 Task: Set the default behavior for third-party sign-in content to "Sites can show sign-in prompts from identity services".
Action: Mouse moved to (1004, 25)
Screenshot: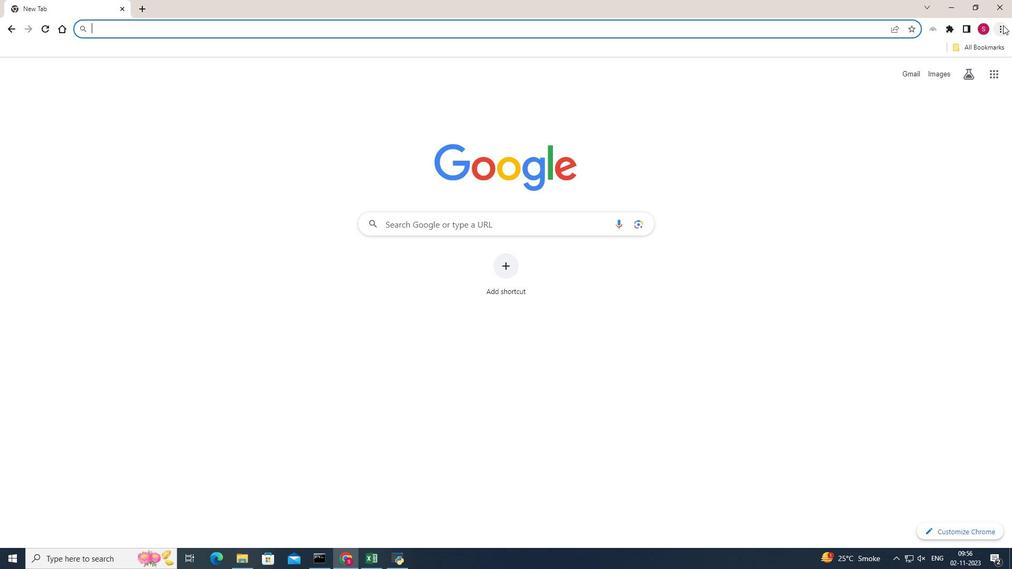 
Action: Mouse pressed left at (1004, 25)
Screenshot: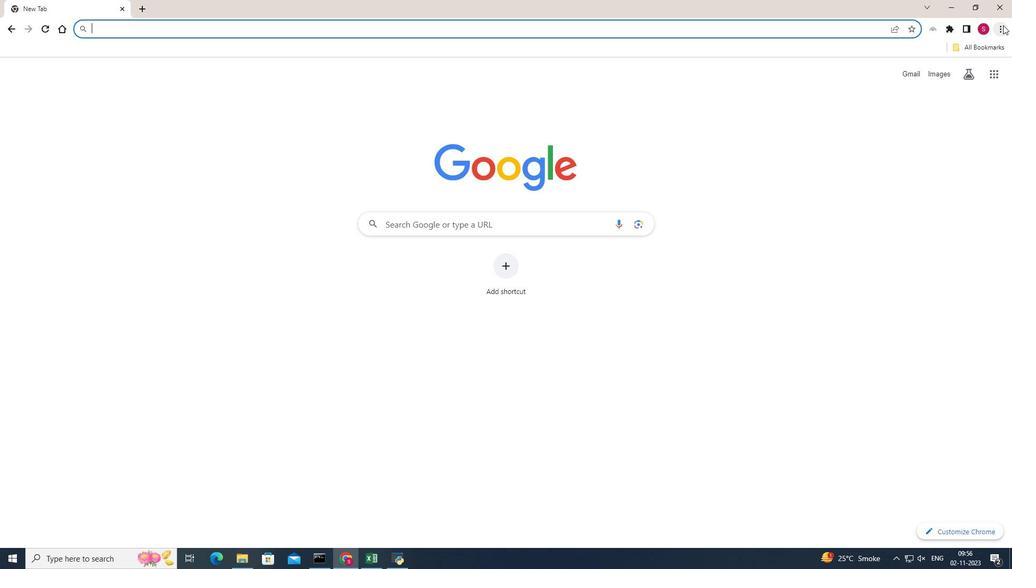
Action: Mouse pressed left at (1004, 25)
Screenshot: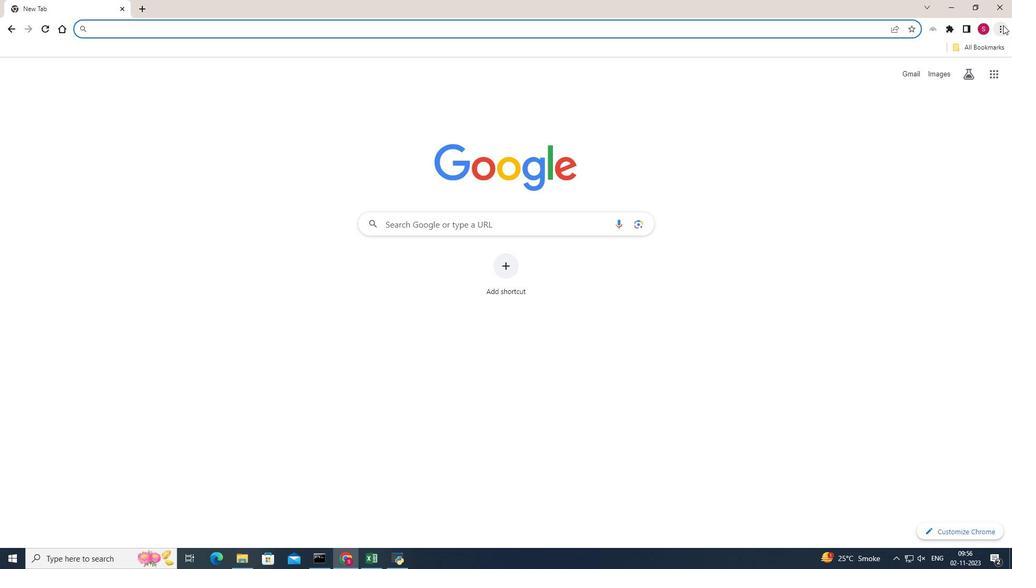 
Action: Mouse pressed left at (1004, 25)
Screenshot: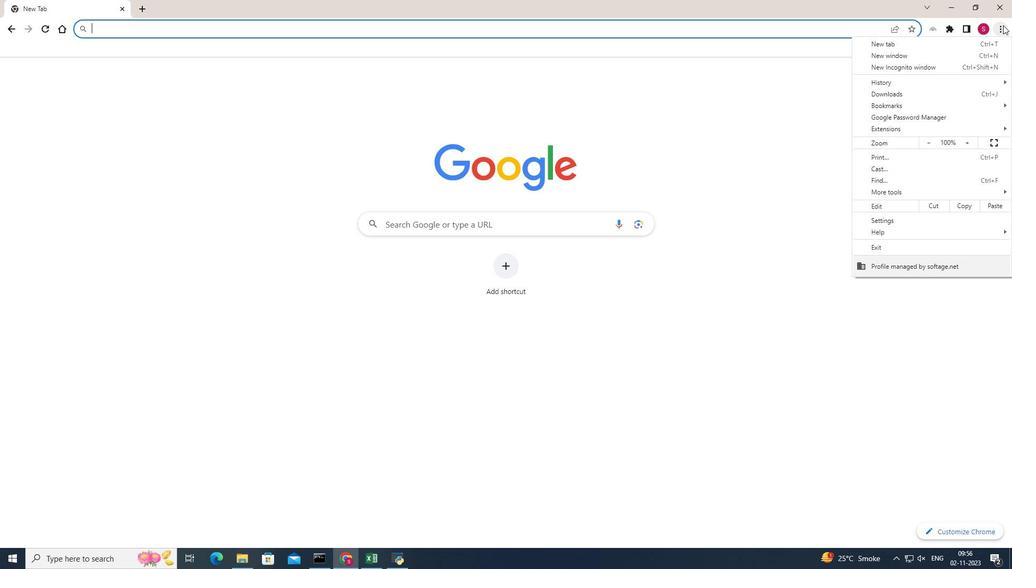
Action: Mouse moved to (890, 220)
Screenshot: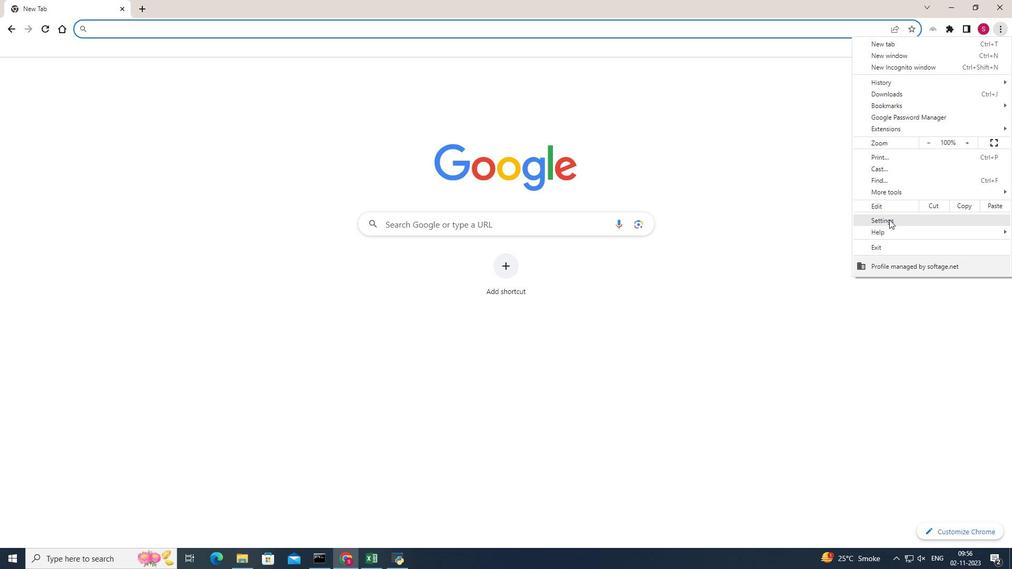 
Action: Mouse pressed left at (890, 220)
Screenshot: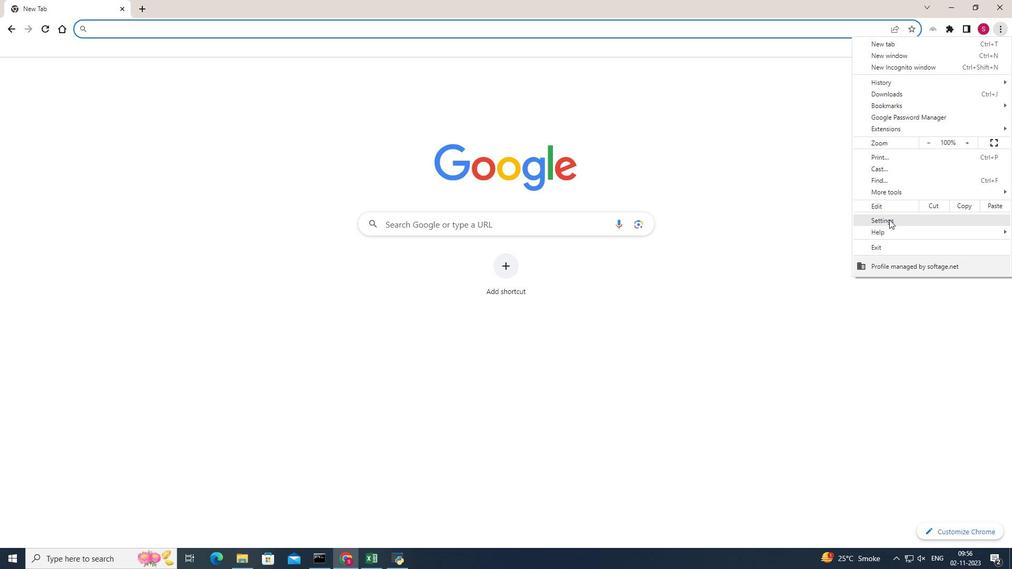 
Action: Mouse moved to (83, 131)
Screenshot: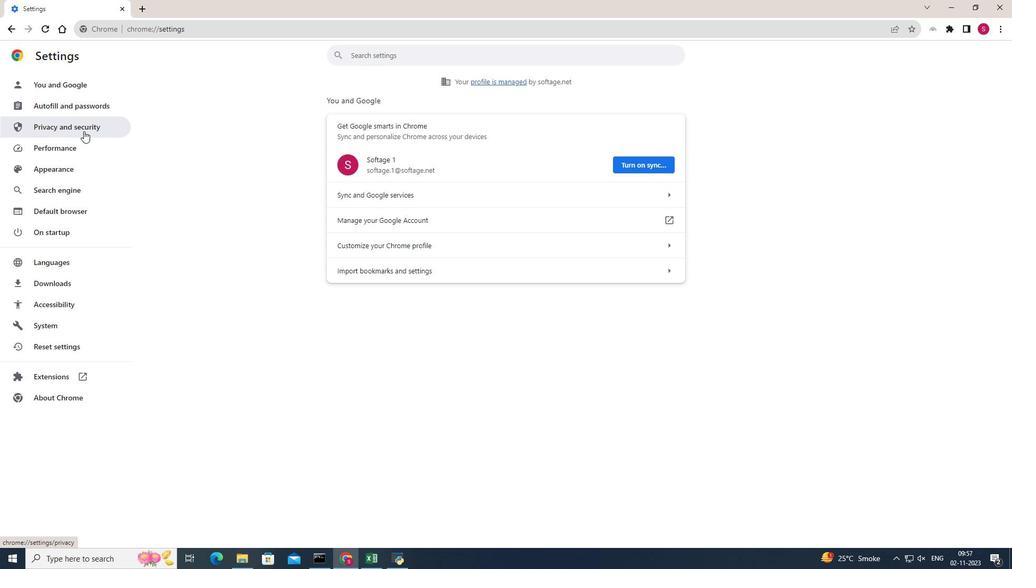
Action: Mouse pressed left at (83, 131)
Screenshot: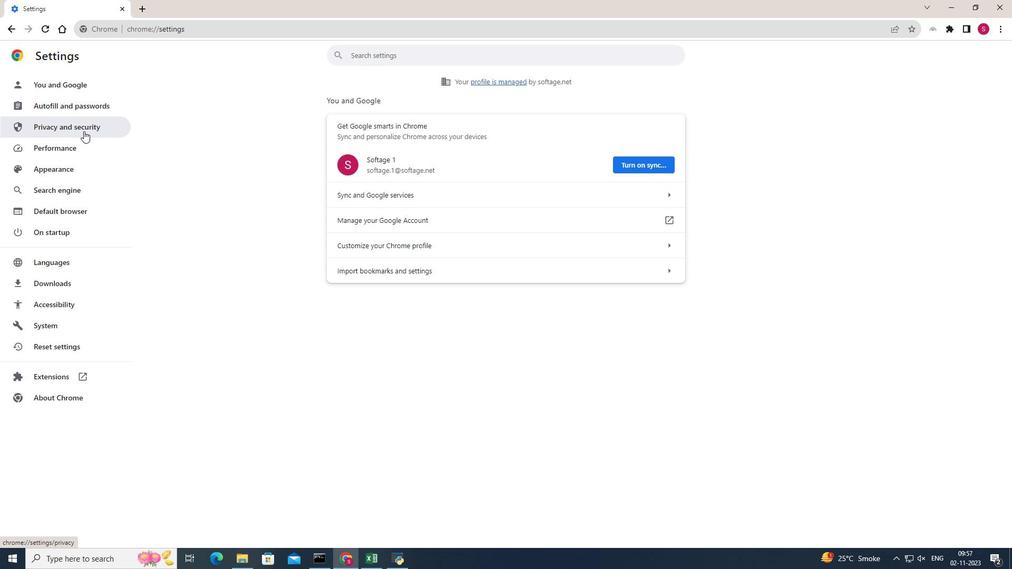 
Action: Mouse moved to (563, 333)
Screenshot: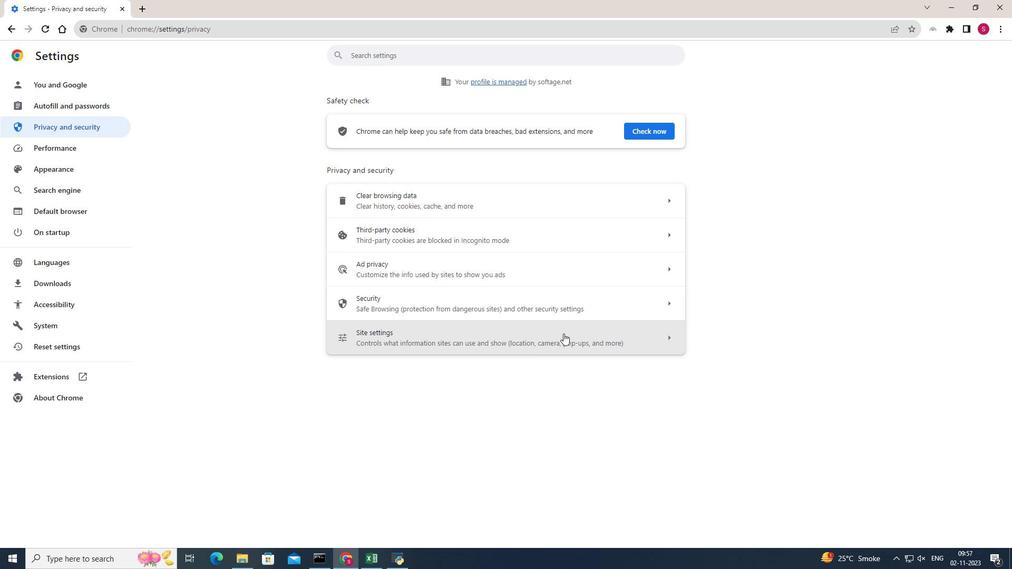 
Action: Mouse pressed left at (563, 333)
Screenshot: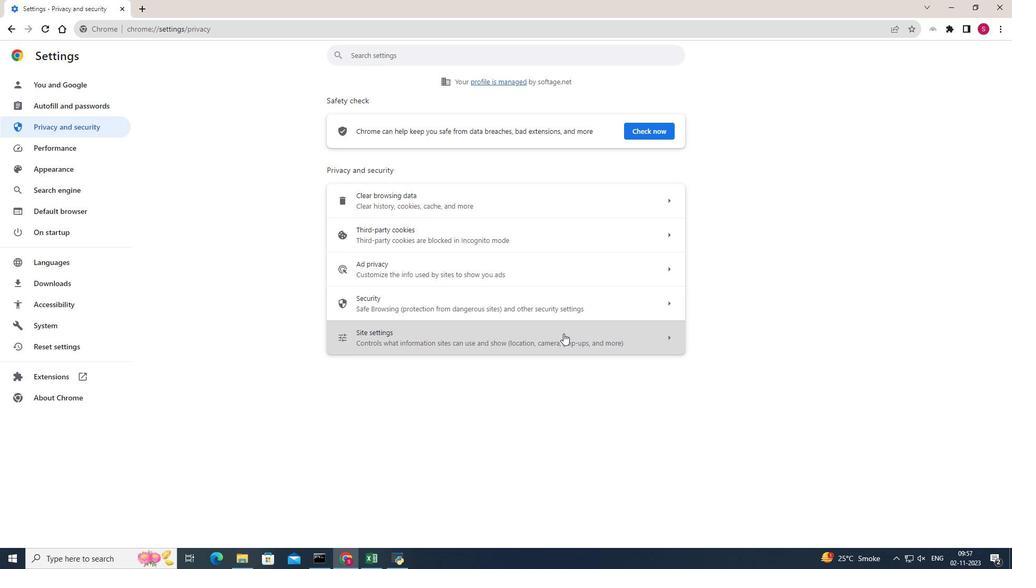 
Action: Mouse moved to (563, 331)
Screenshot: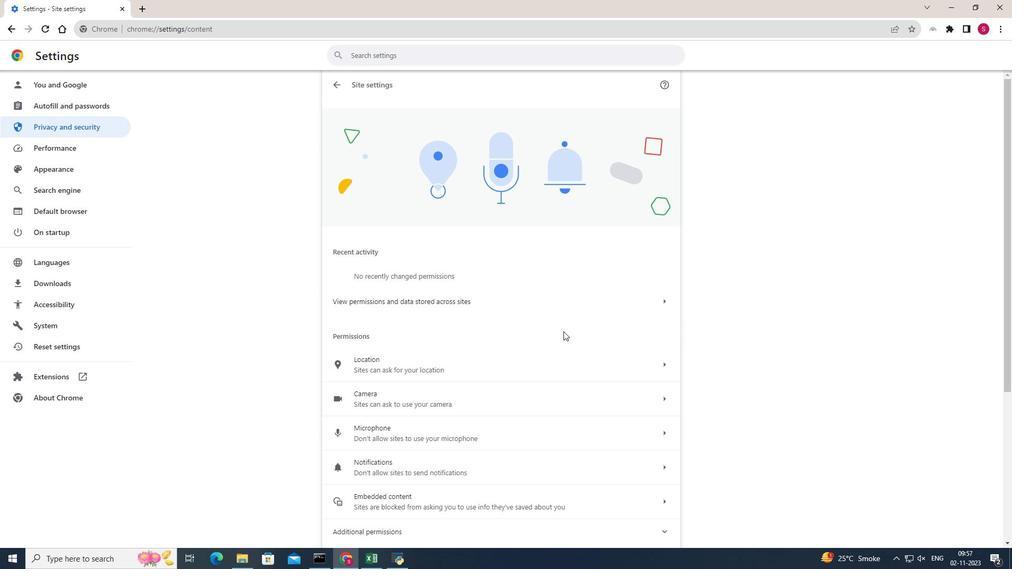 
Action: Mouse scrolled (563, 331) with delta (0, 0)
Screenshot: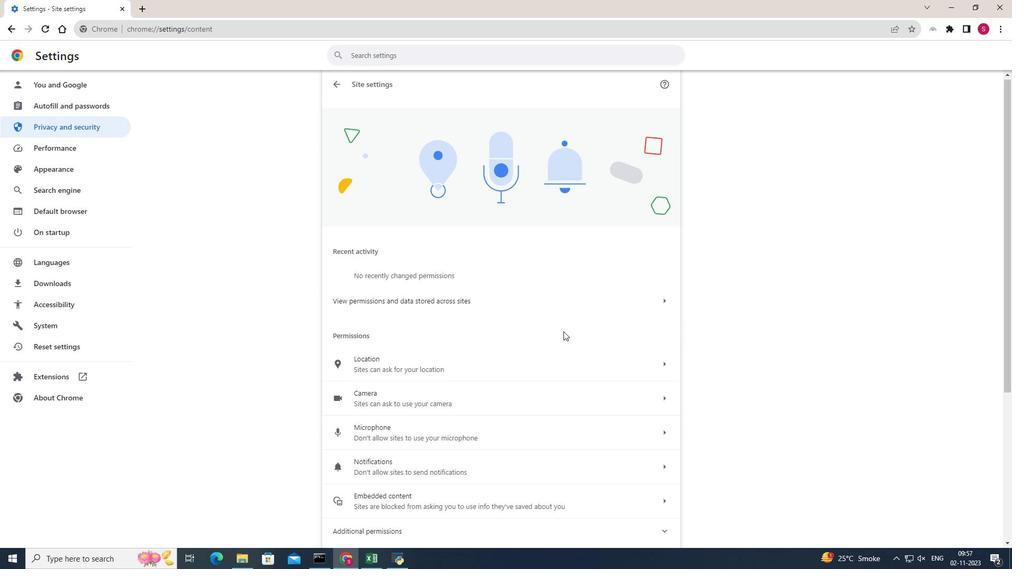 
Action: Mouse scrolled (563, 331) with delta (0, 0)
Screenshot: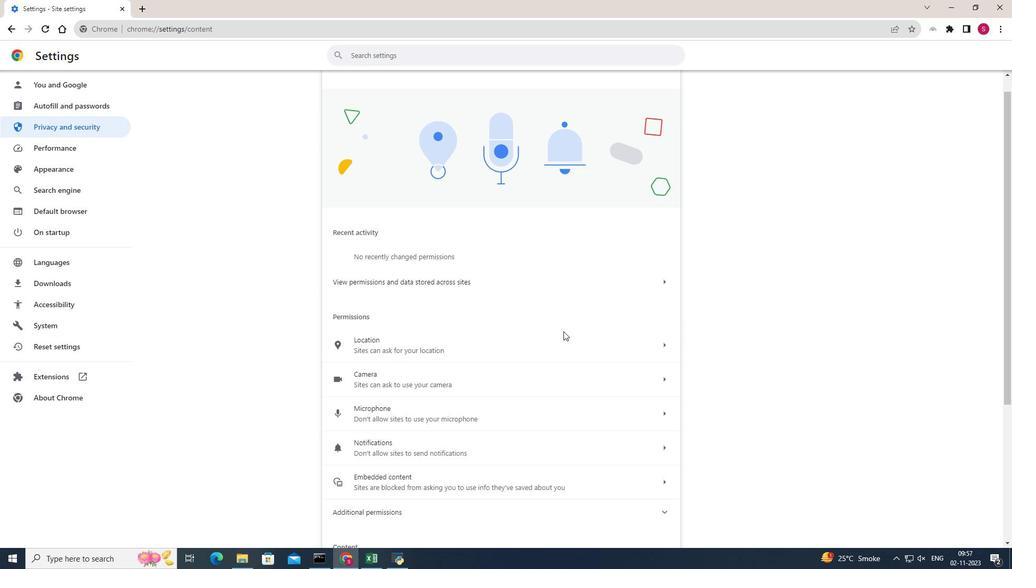 
Action: Mouse scrolled (563, 331) with delta (0, 0)
Screenshot: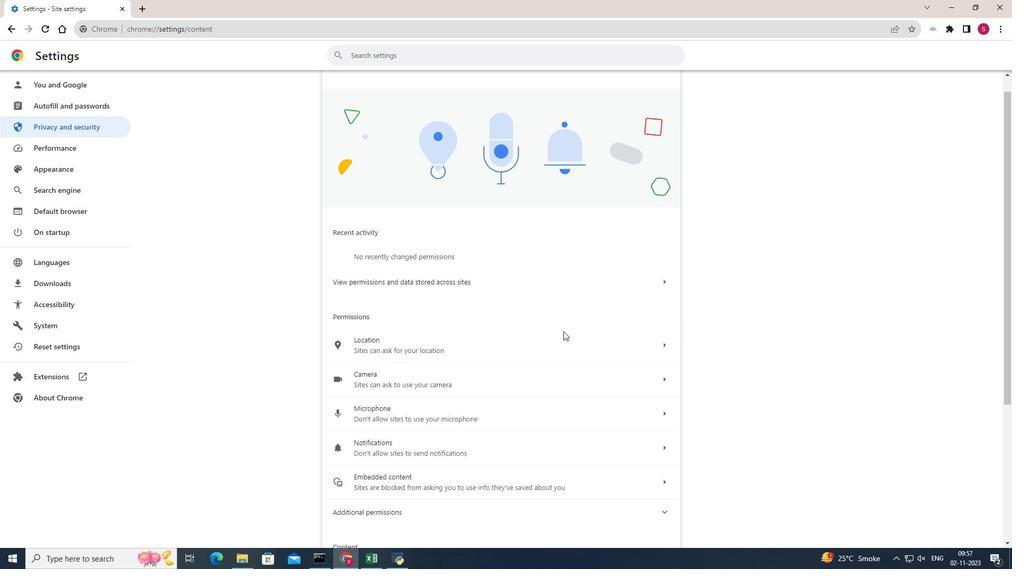 
Action: Mouse scrolled (563, 331) with delta (0, 0)
Screenshot: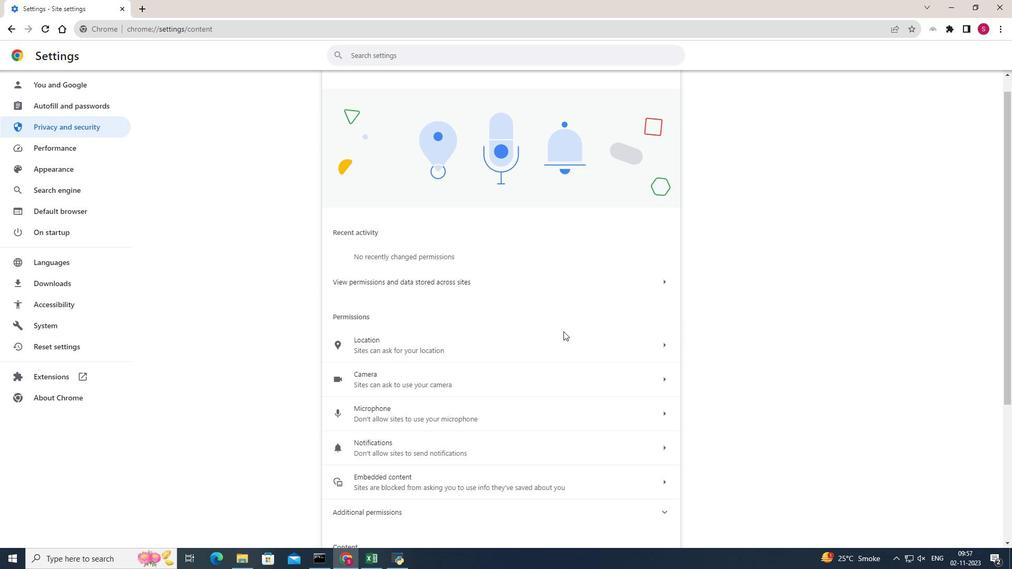 
Action: Mouse scrolled (563, 331) with delta (0, 0)
Screenshot: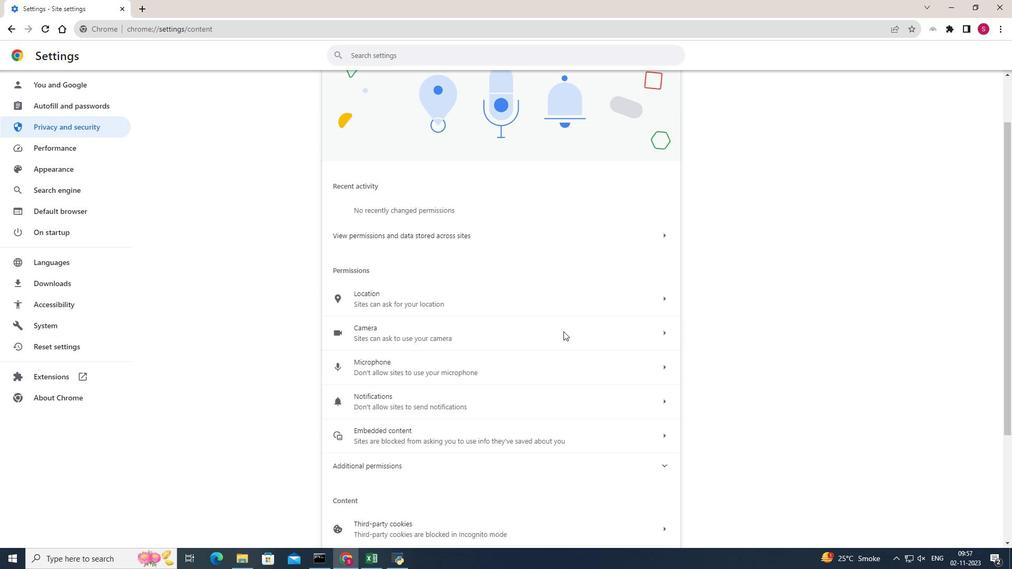 
Action: Mouse scrolled (563, 331) with delta (0, 0)
Screenshot: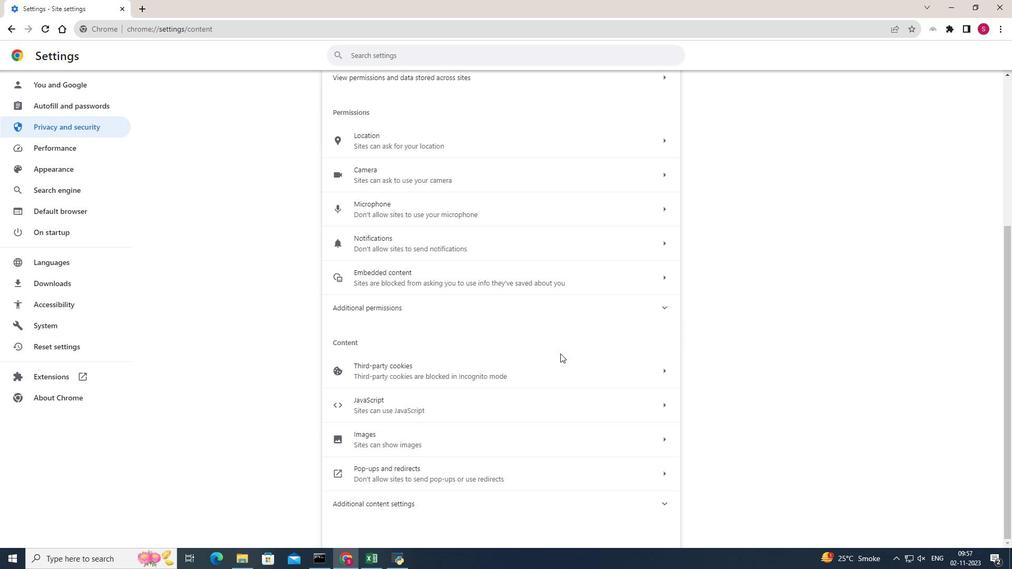 
Action: Mouse moved to (441, 512)
Screenshot: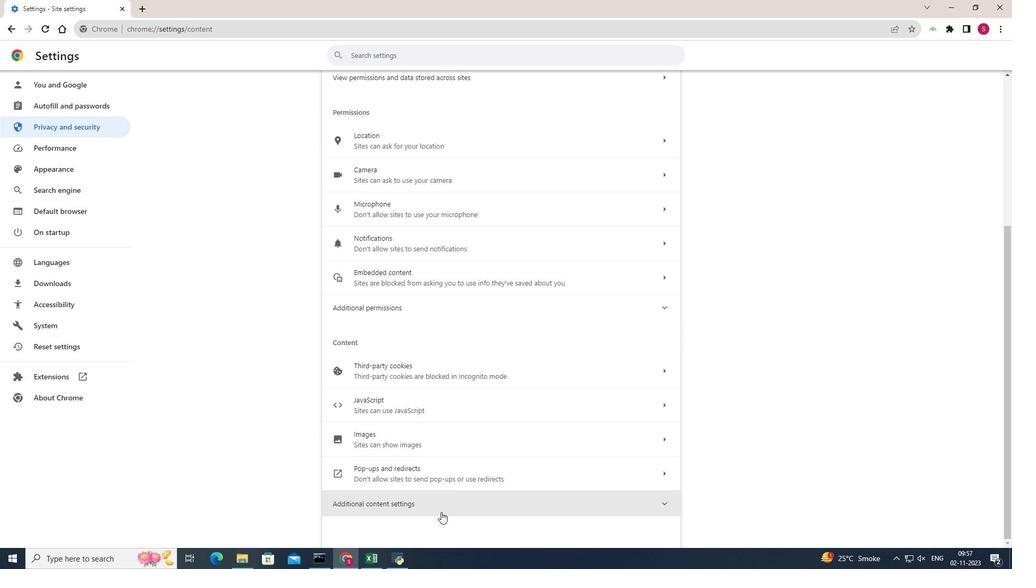 
Action: Mouse pressed left at (441, 512)
Screenshot: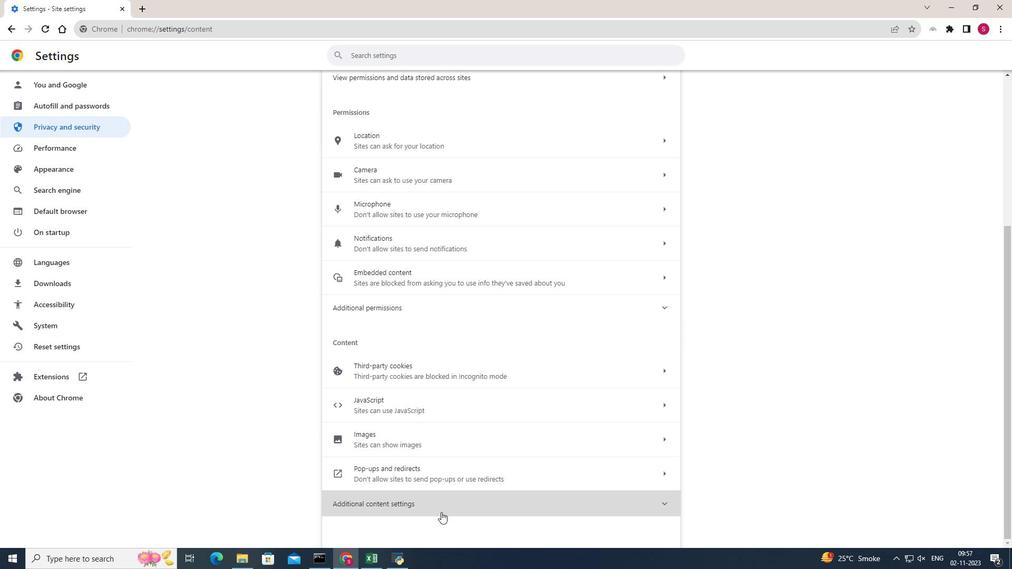 
Action: Mouse moved to (443, 508)
Screenshot: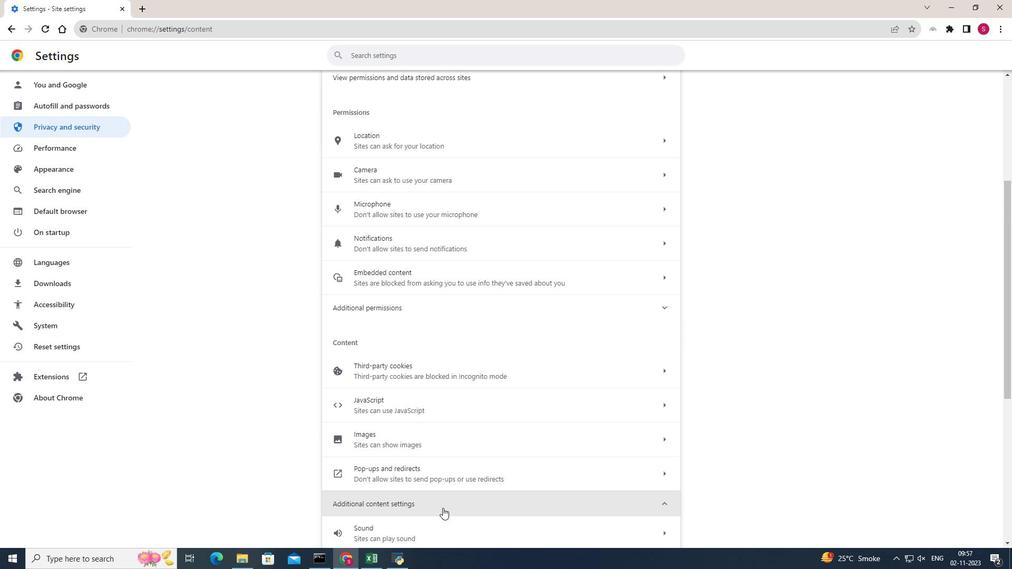 
Action: Mouse scrolled (443, 508) with delta (0, 0)
Screenshot: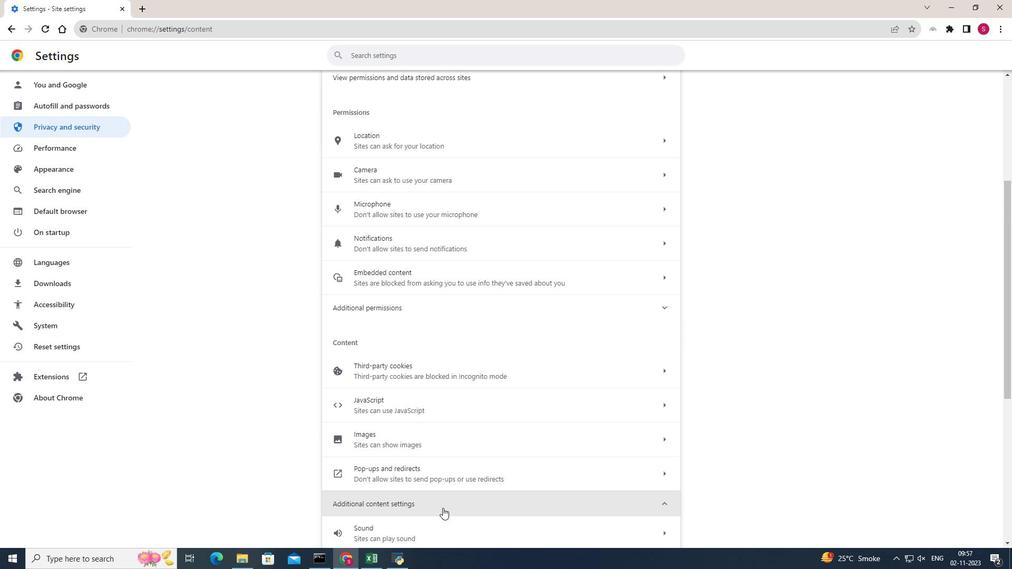 
Action: Mouse scrolled (443, 508) with delta (0, 0)
Screenshot: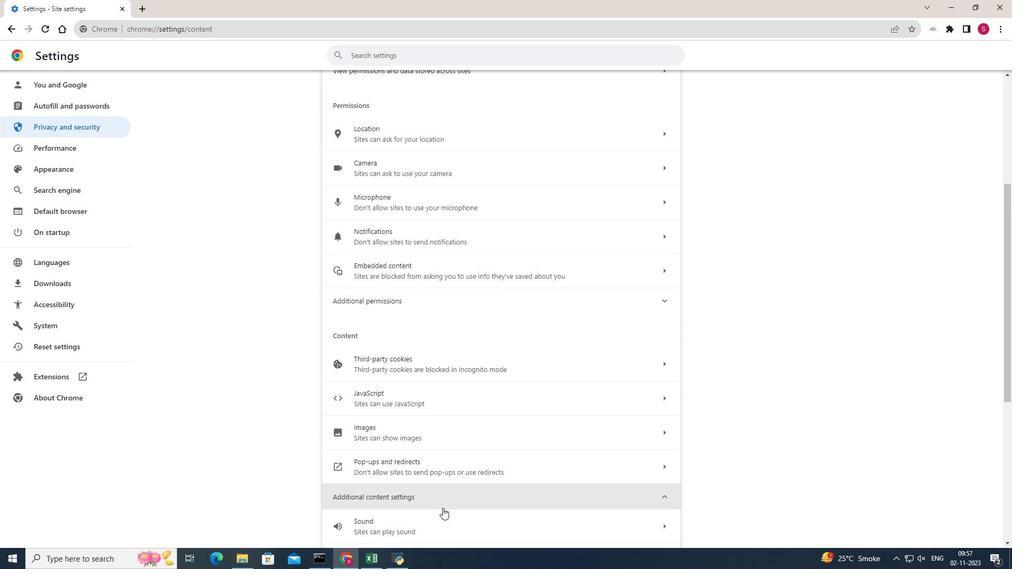 
Action: Mouse scrolled (443, 508) with delta (0, 0)
Screenshot: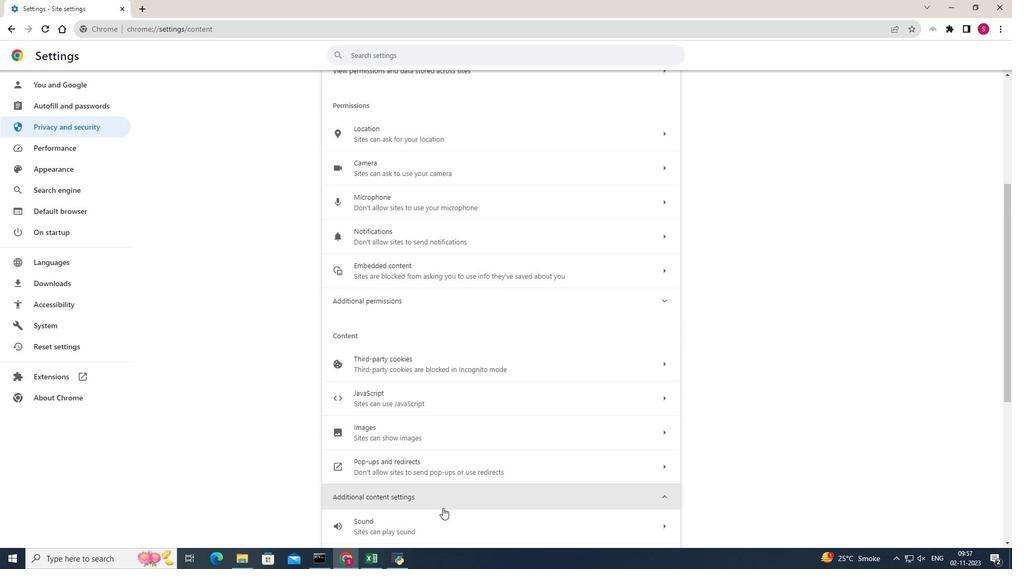 
Action: Mouse scrolled (443, 508) with delta (0, 0)
Screenshot: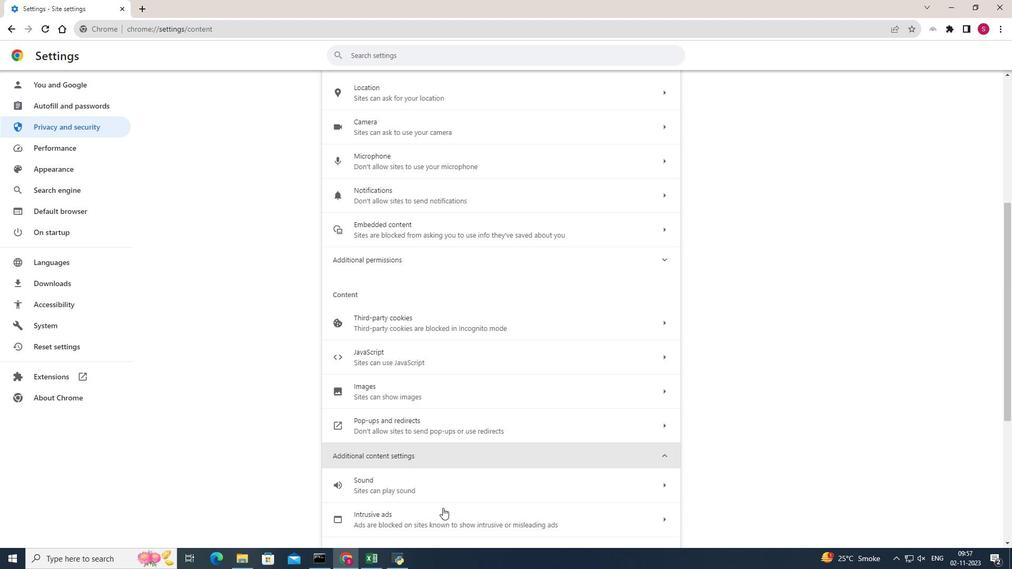 
Action: Mouse scrolled (443, 508) with delta (0, 0)
Screenshot: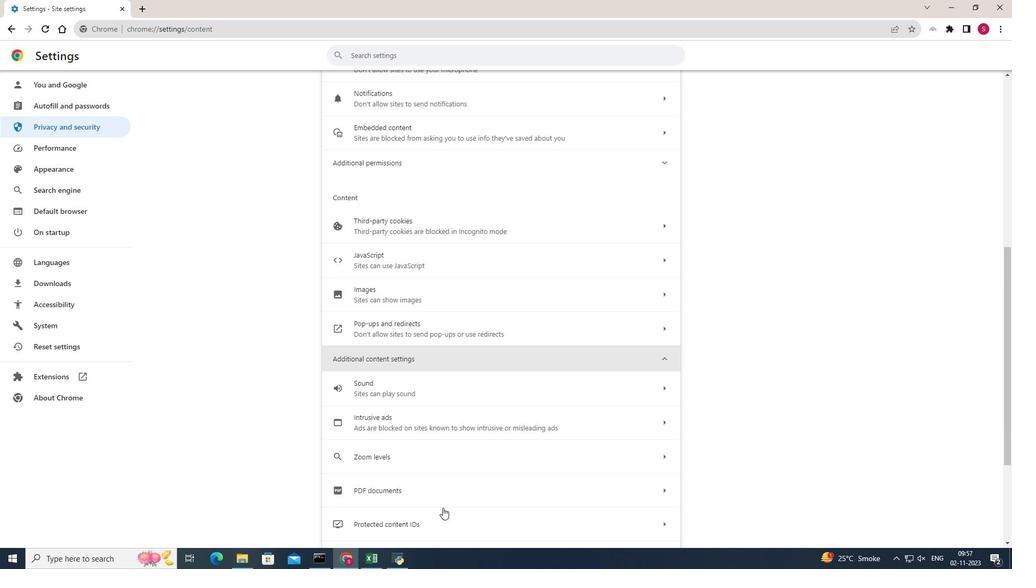 
Action: Mouse scrolled (443, 508) with delta (0, 0)
Screenshot: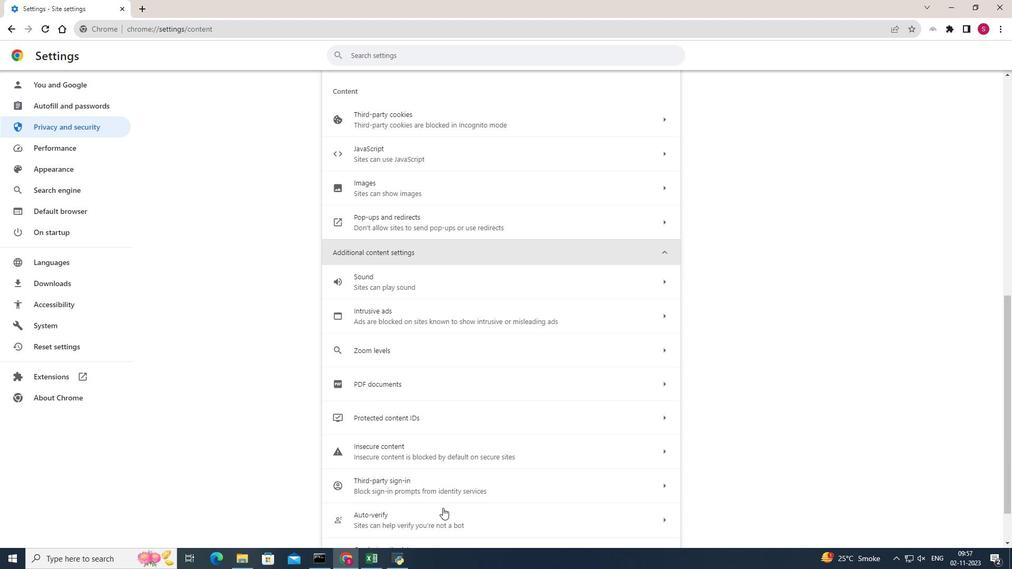 
Action: Mouse moved to (436, 435)
Screenshot: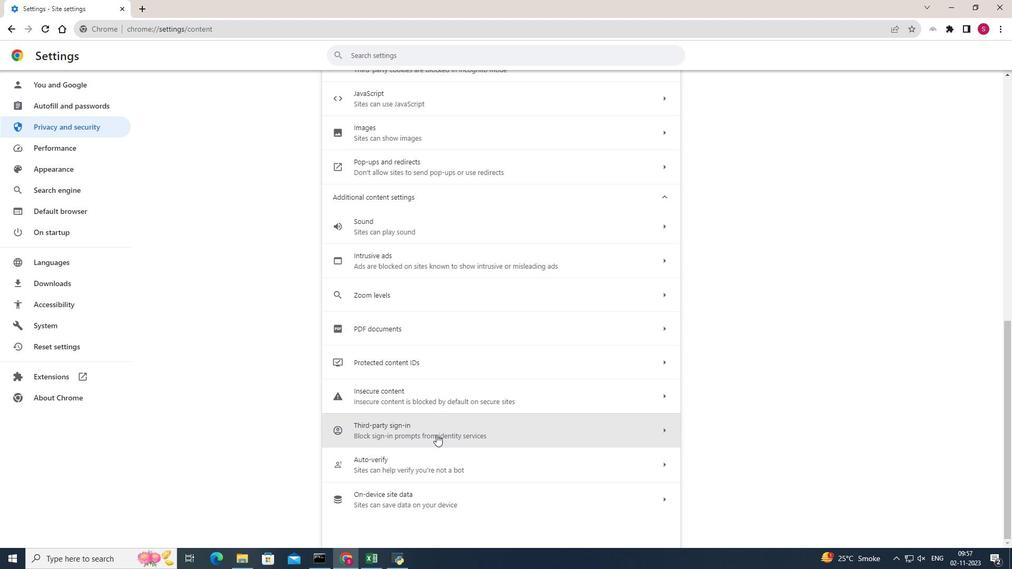 
Action: Mouse pressed left at (436, 435)
Screenshot: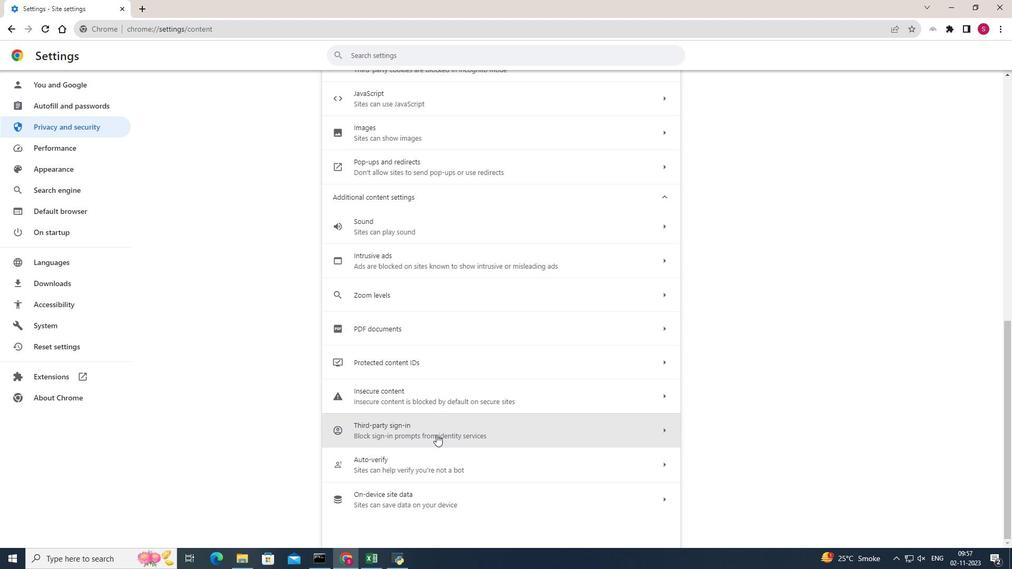 
Action: Mouse moved to (341, 184)
Screenshot: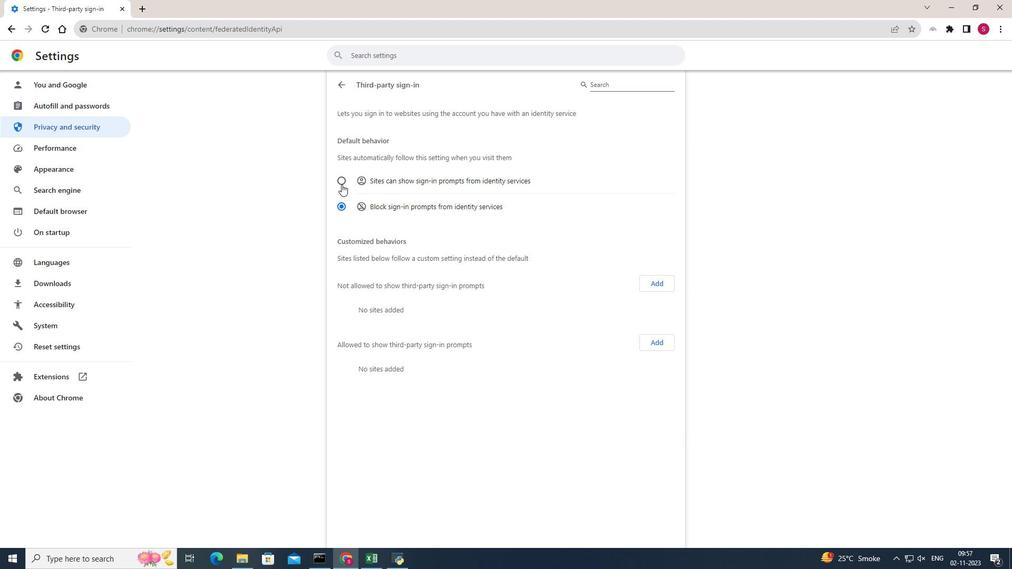 
Action: Mouse pressed left at (341, 184)
Screenshot: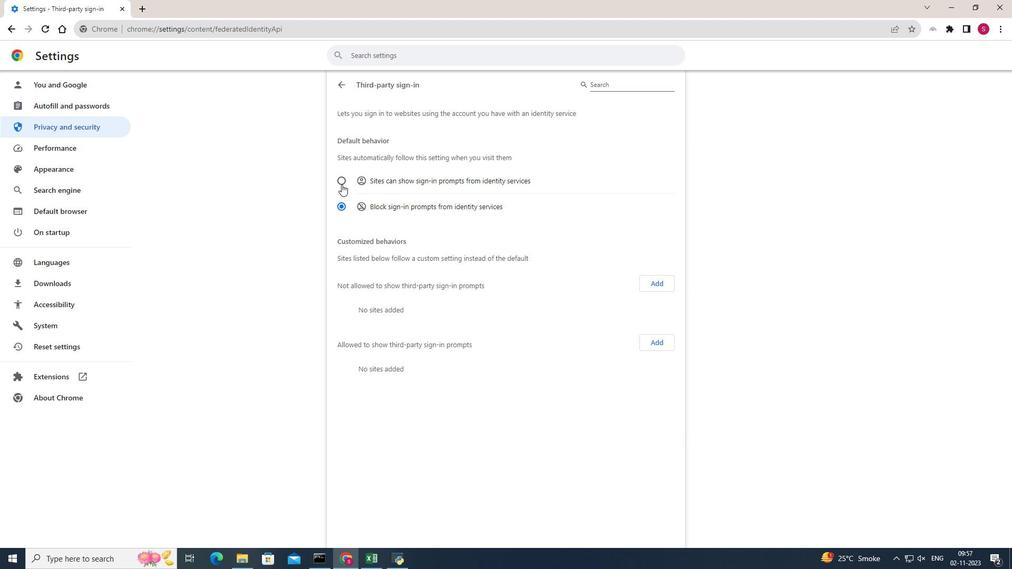 
